 Task: Create New Vendor with Vendor Name: Standard Adding Machine Company, Billing Address Line1: 8 Ivy St., Billing Address Line2: Sterling, Billing Address Line3: TX 77903
Action: Mouse moved to (184, 37)
Screenshot: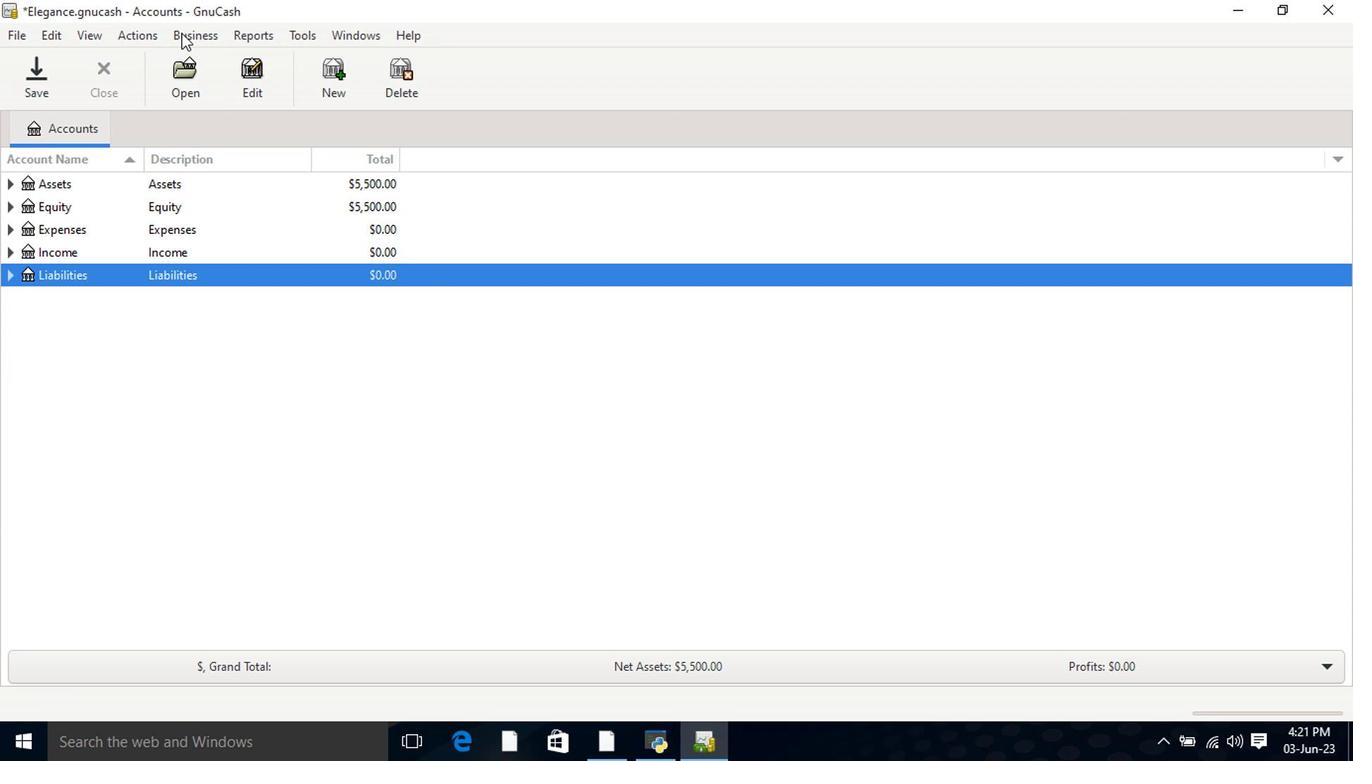 
Action: Mouse pressed left at (184, 37)
Screenshot: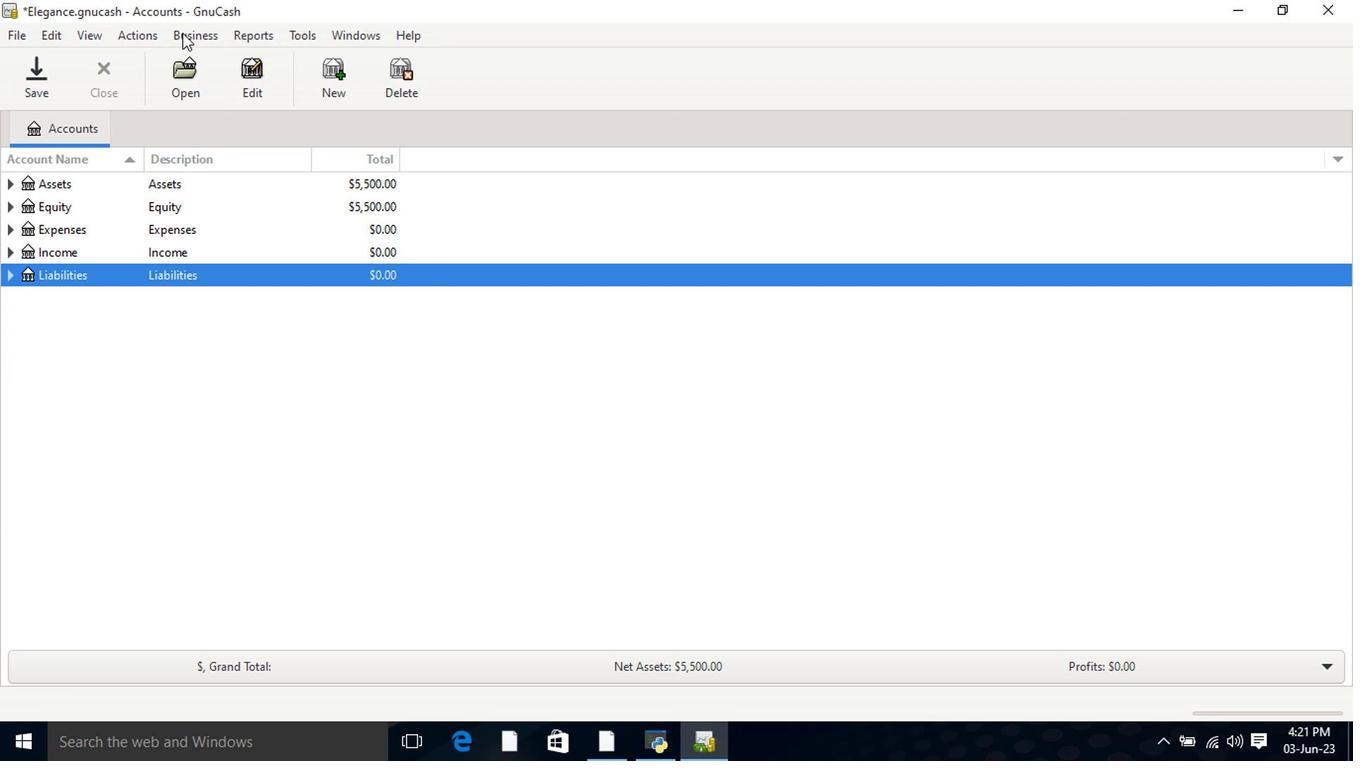 
Action: Mouse moved to (222, 82)
Screenshot: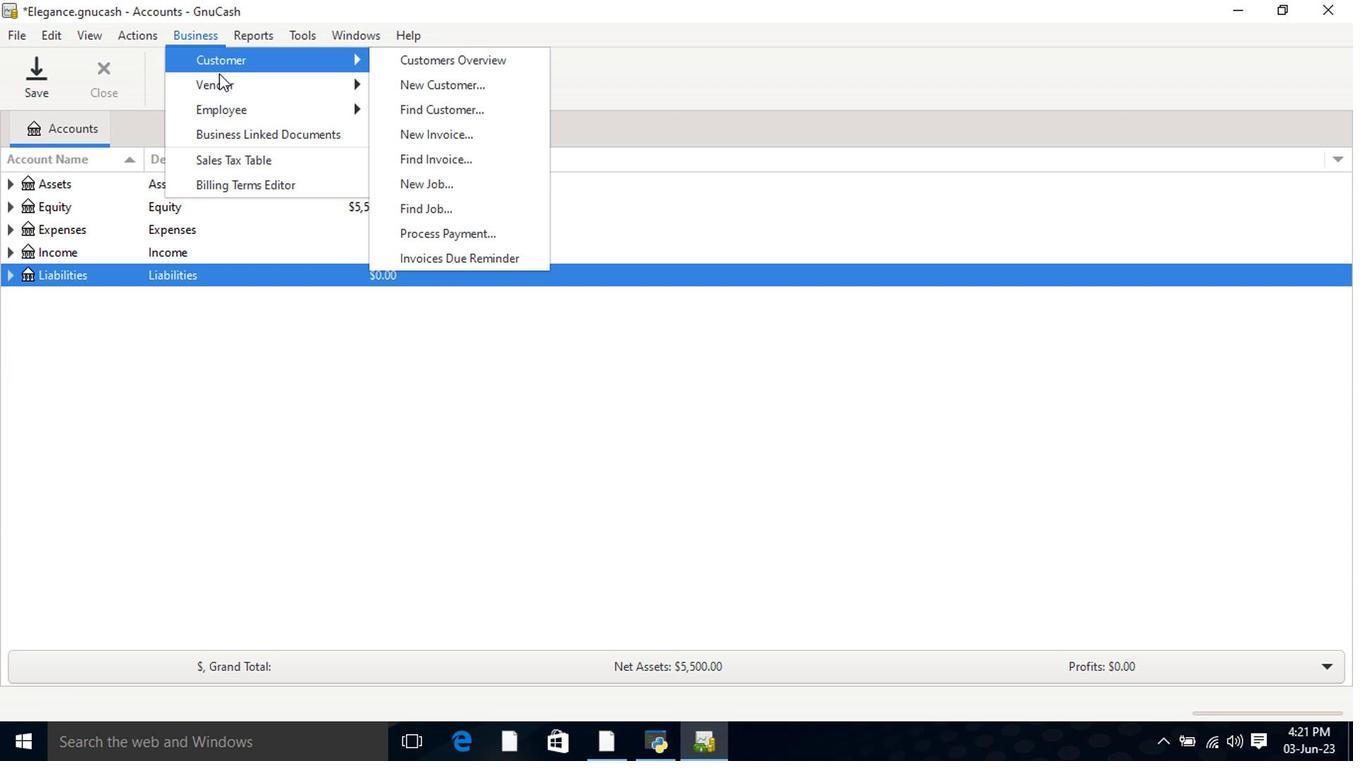 
Action: Mouse pressed left at (222, 82)
Screenshot: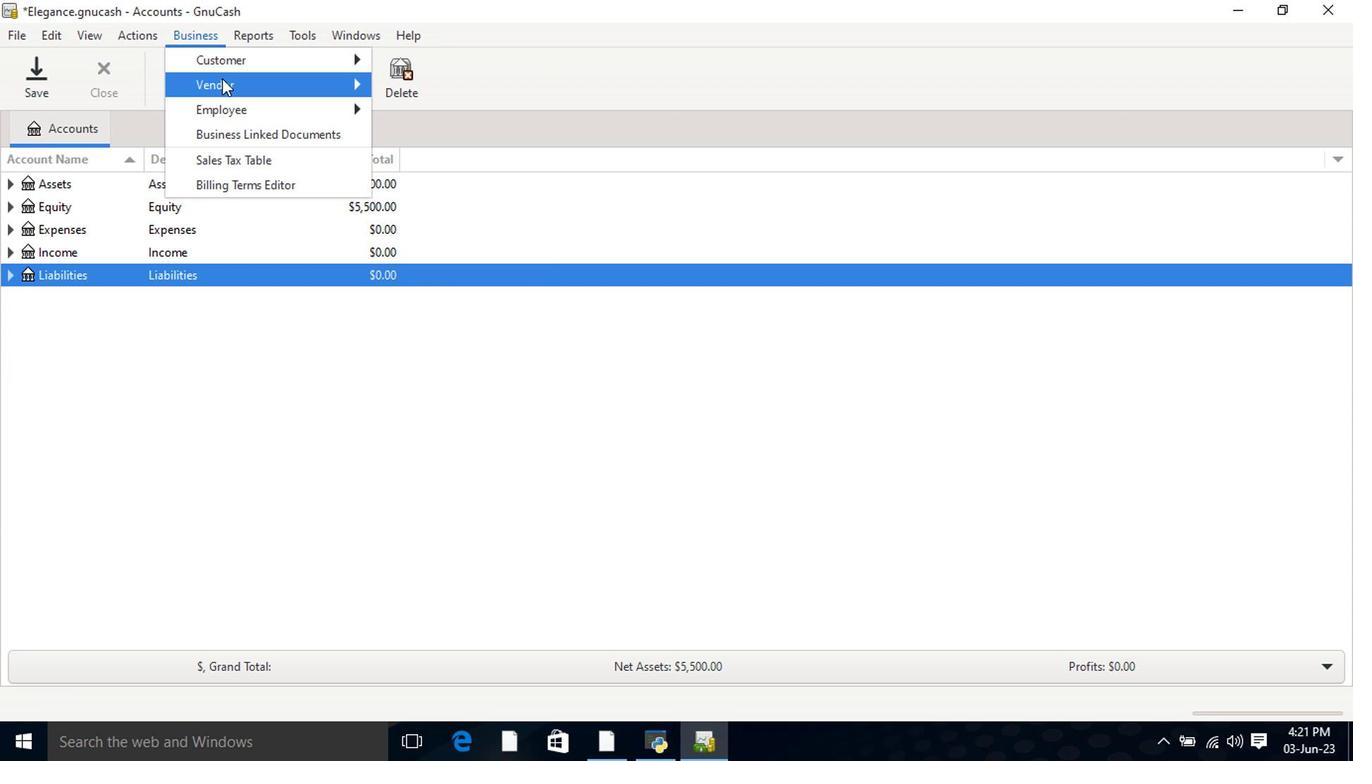 
Action: Mouse moved to (407, 114)
Screenshot: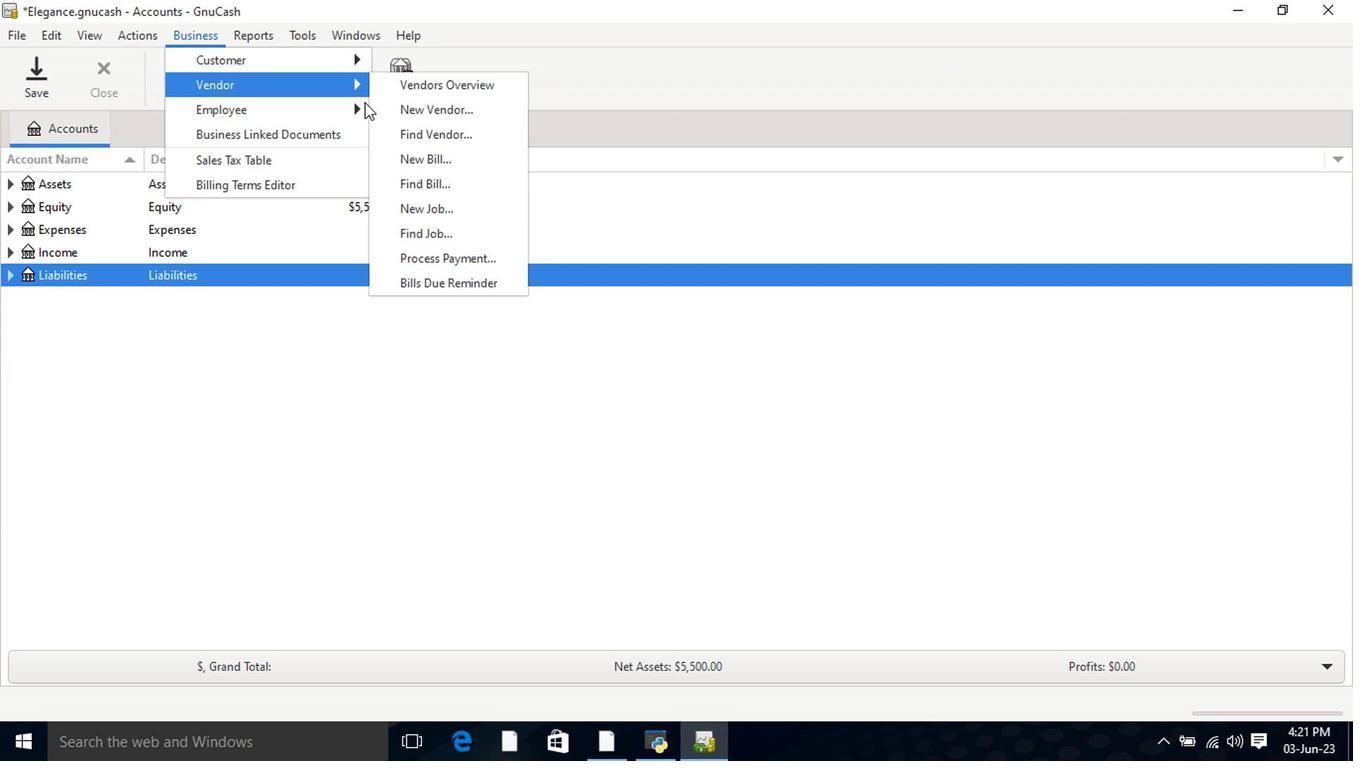 
Action: Mouse pressed left at (407, 114)
Screenshot: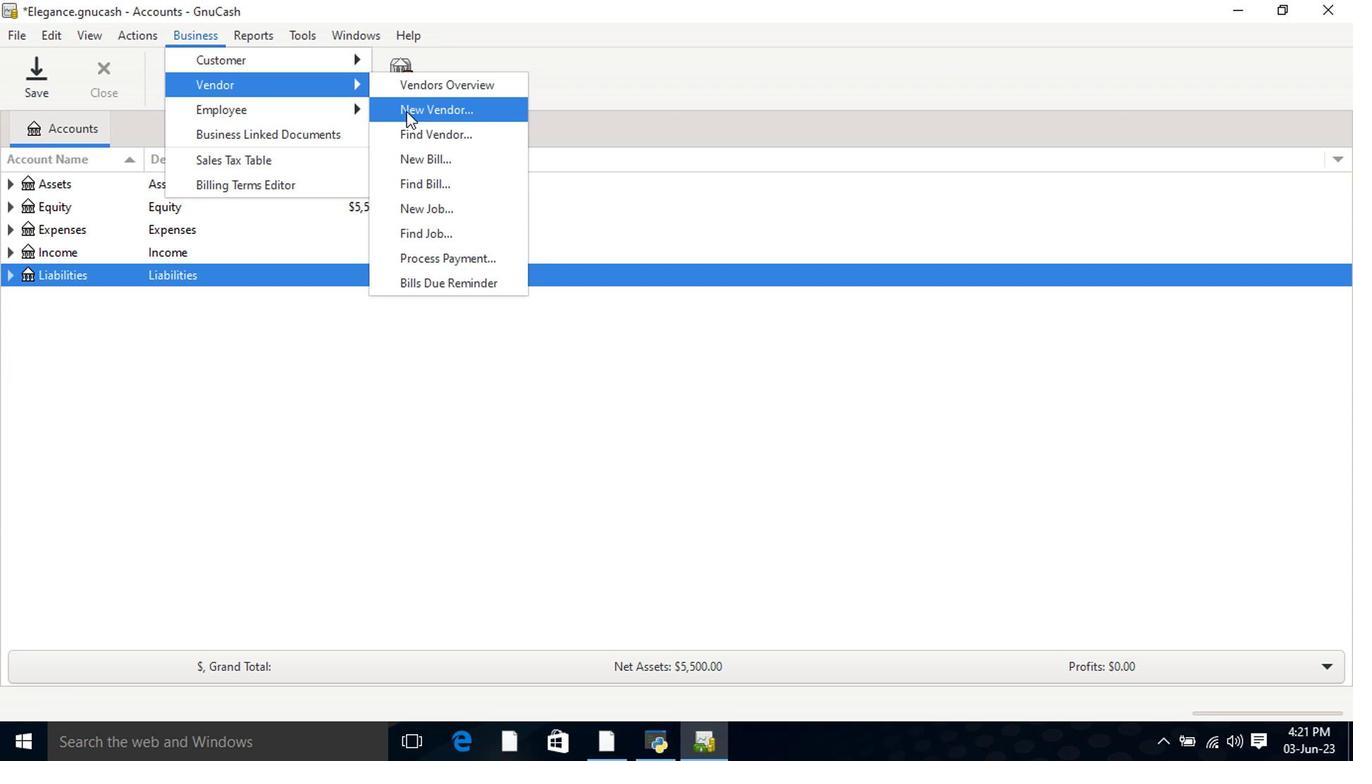 
Action: Mouse moved to (750, 229)
Screenshot: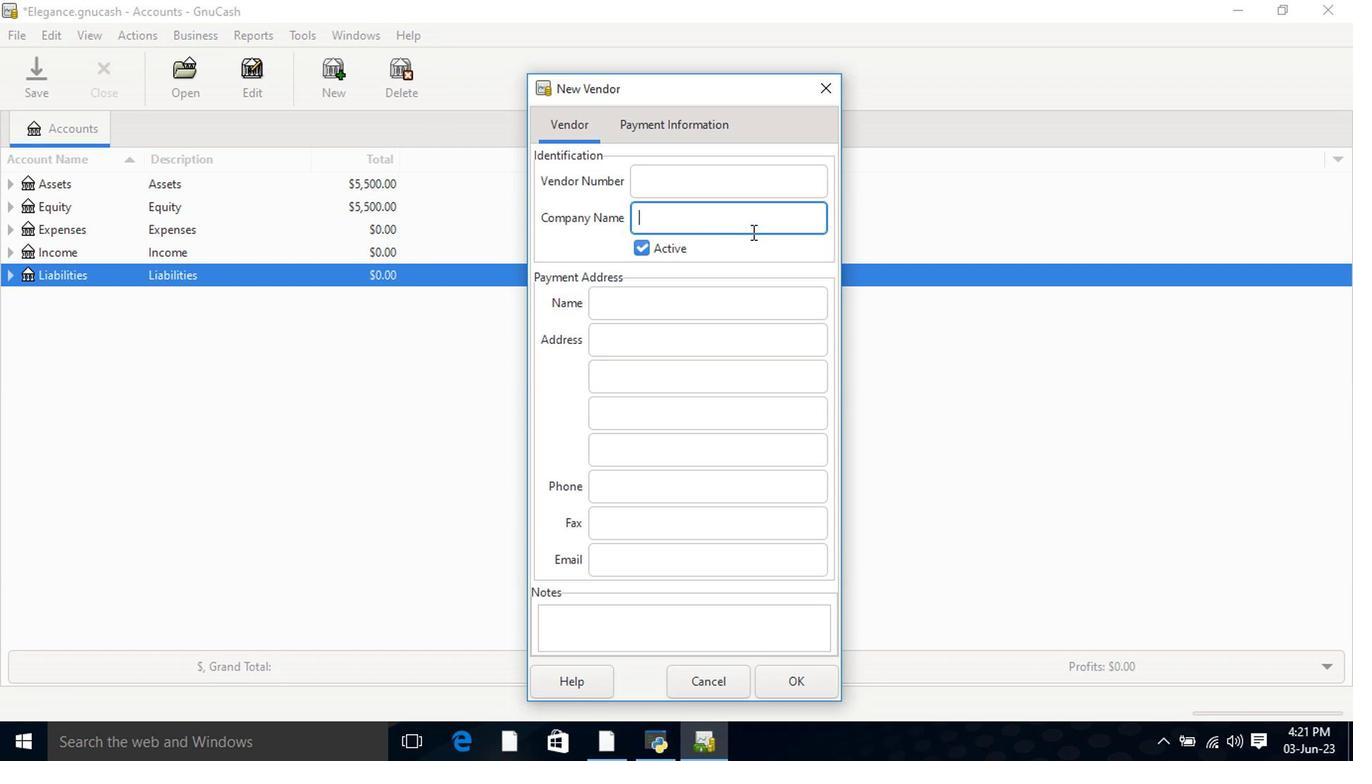 
Action: Key pressed <Key.shift>Standard<Key.space><Key.shift>Adding<Key.space><Key.shift>Machine<Key.space><Key.shift>Company<Key.tab><Key.tab><Key.tab>8<Key.space><Key.shift><Key.shift><Key.shift><Key.shift><Key.shift><Key.shift><Key.shift><Key.shift><Key.shift><Key.shift><Key.shift><Key.shift><Key.shift><Key.shift><Key.shift><Key.shift><Key.shift><Key.shift><Key.shift>Ivy<Key.space><Key.shift>St.<Key.tab><Key.shift>Sterling<Key.tab><Key.shift>TX<Key.space>77903<Key.tab><Key.tab>
Screenshot: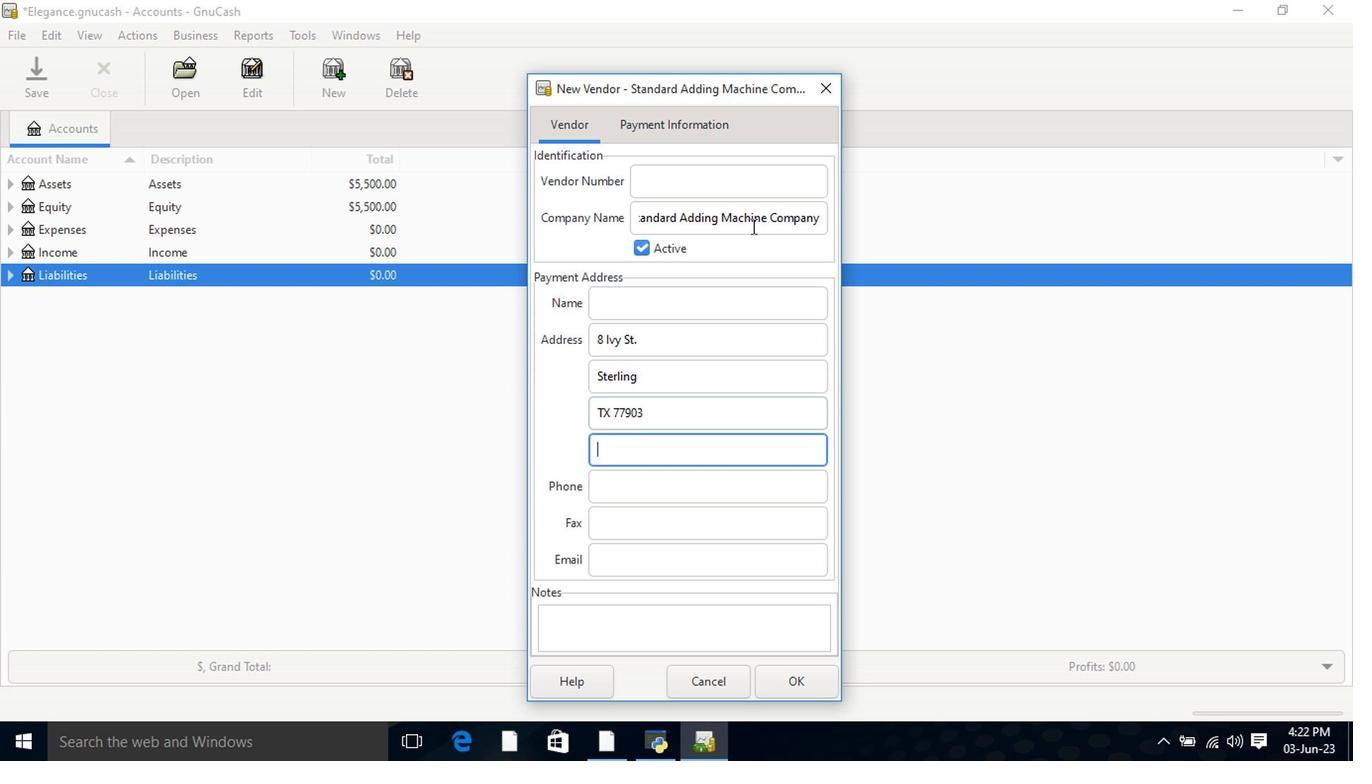 
Action: Mouse moved to (654, 131)
Screenshot: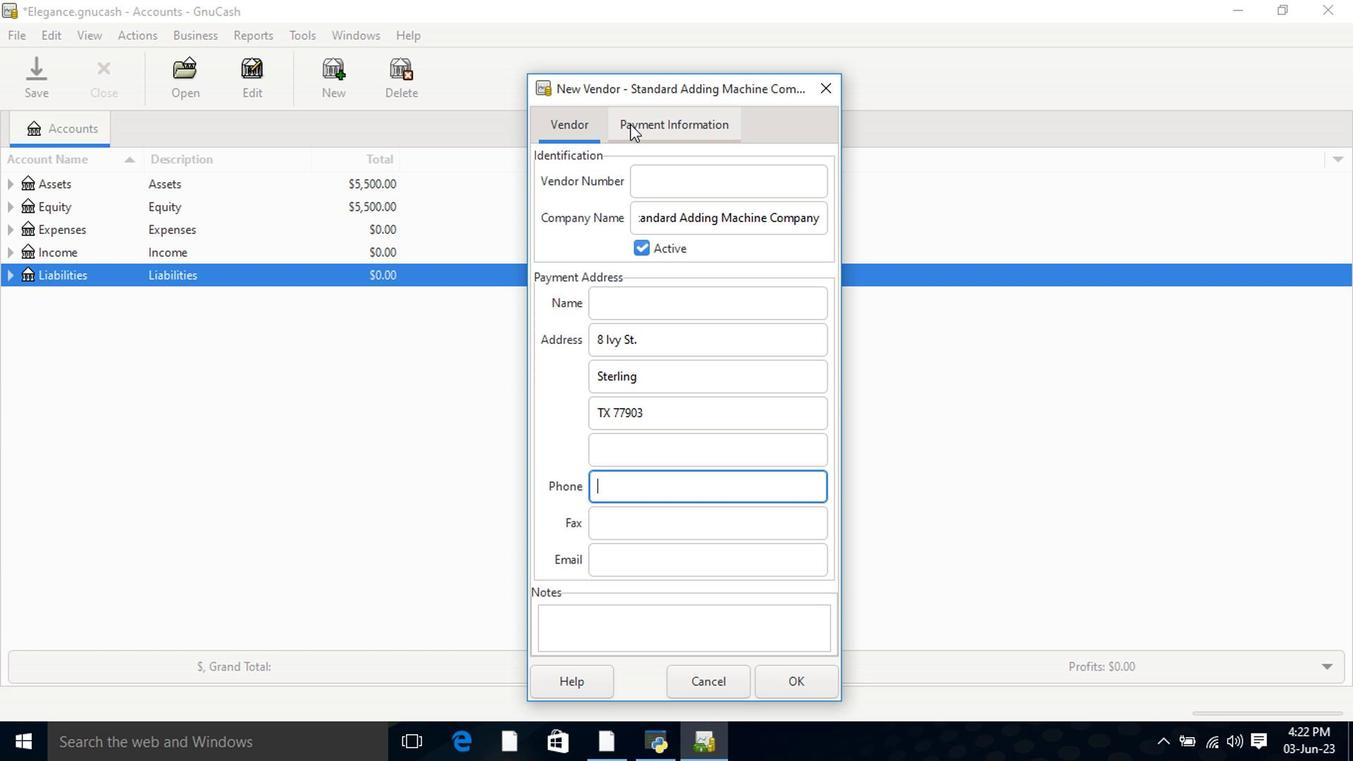 
Action: Mouse pressed left at (654, 131)
Screenshot: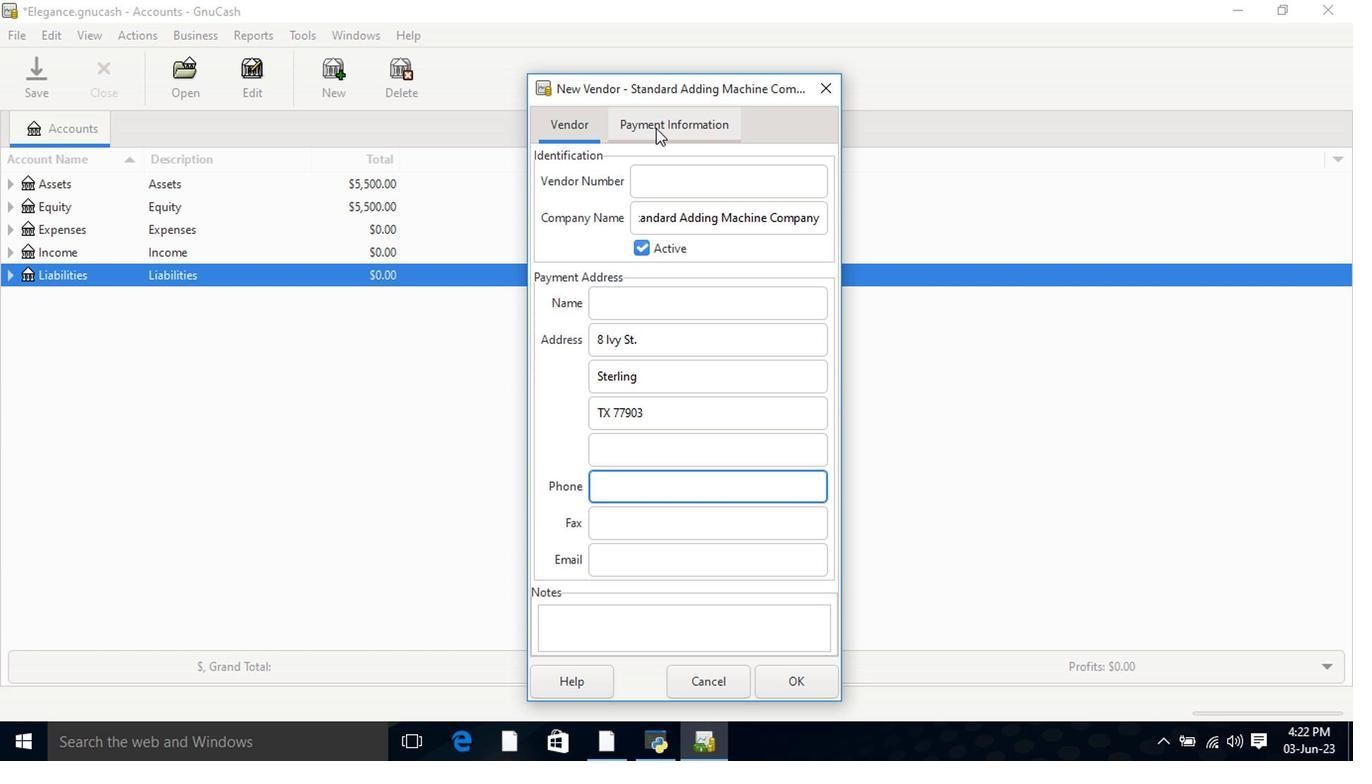 
Action: Mouse moved to (787, 682)
Screenshot: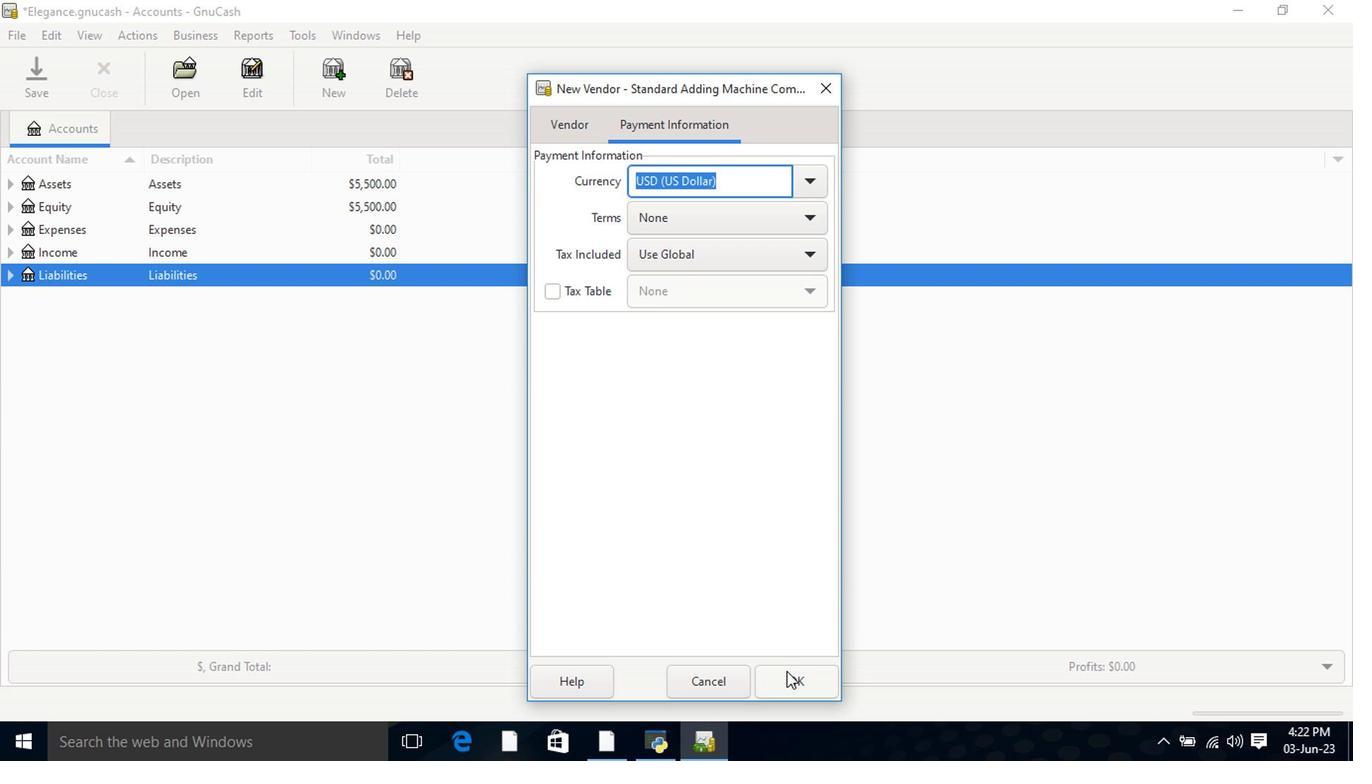 
Action: Mouse pressed left at (787, 682)
Screenshot: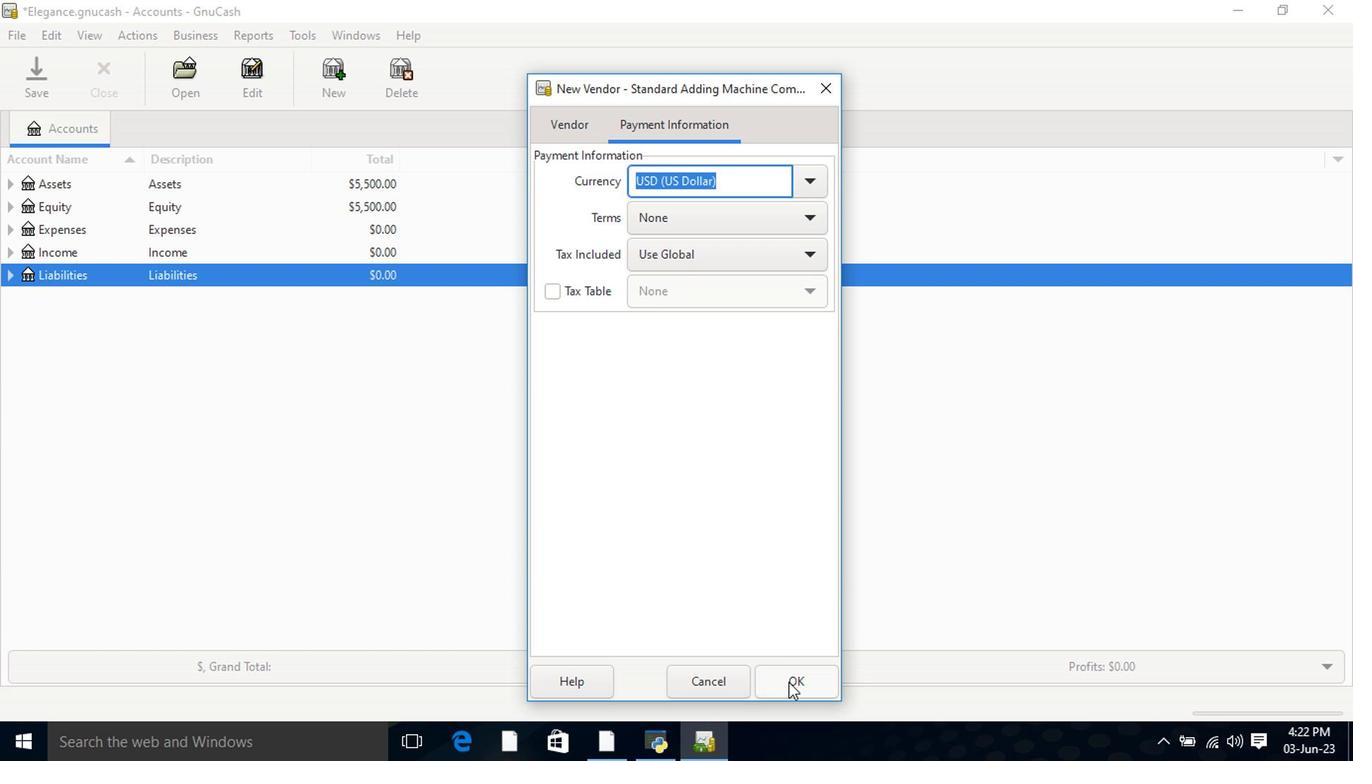 
Action: Mouse moved to (786, 680)
Screenshot: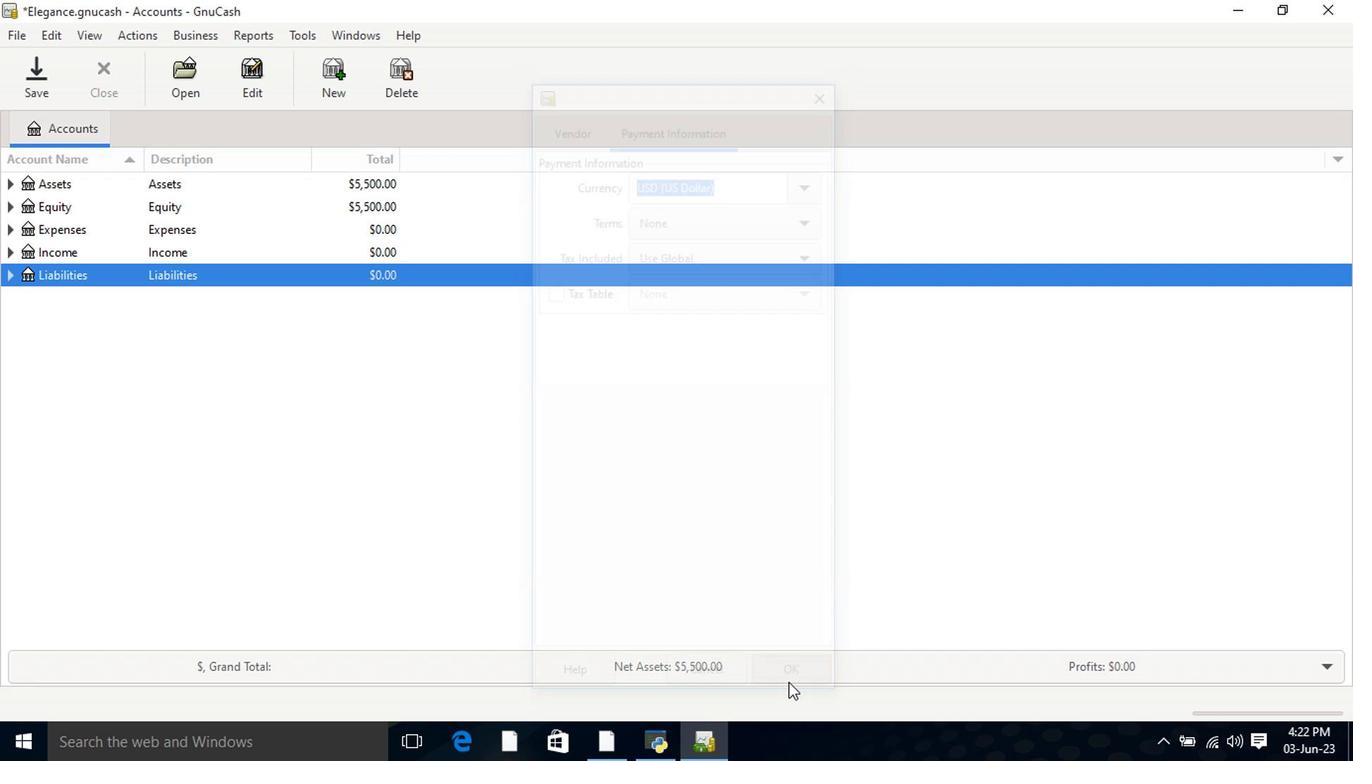 
